 Task: Change the number of levels of downsampling of the Dirac video decoder using libschroedinger to 2.
Action: Mouse moved to (119, 16)
Screenshot: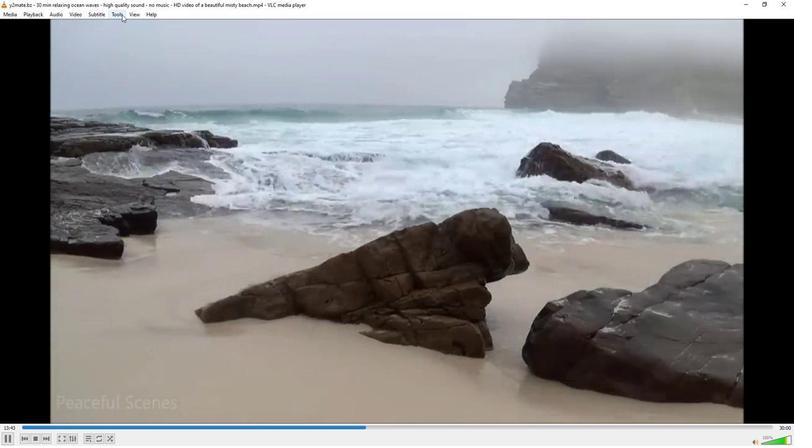 
Action: Mouse pressed left at (119, 16)
Screenshot: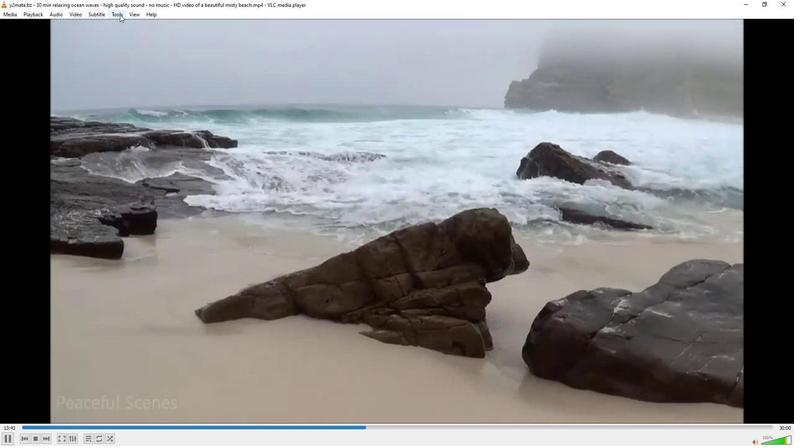 
Action: Mouse moved to (130, 115)
Screenshot: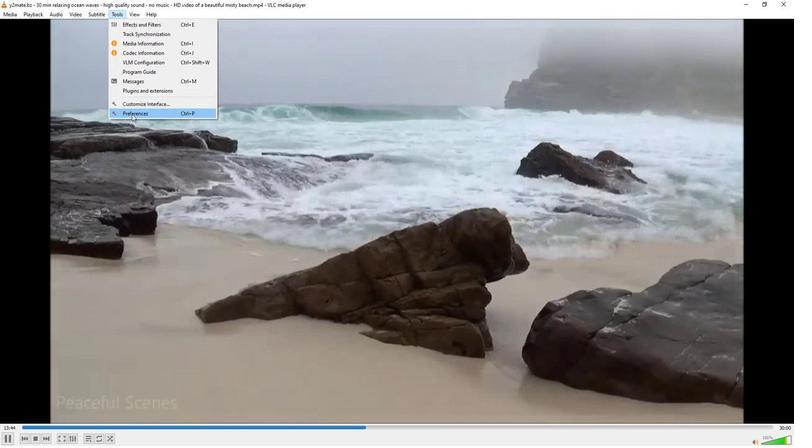
Action: Mouse pressed left at (130, 115)
Screenshot: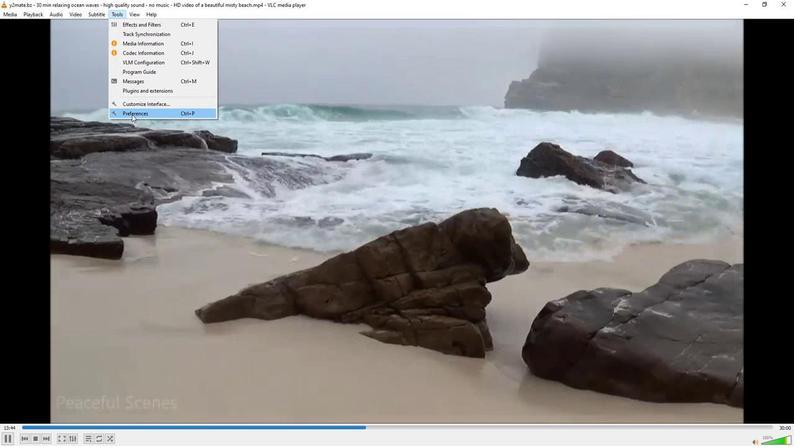 
Action: Mouse moved to (98, 346)
Screenshot: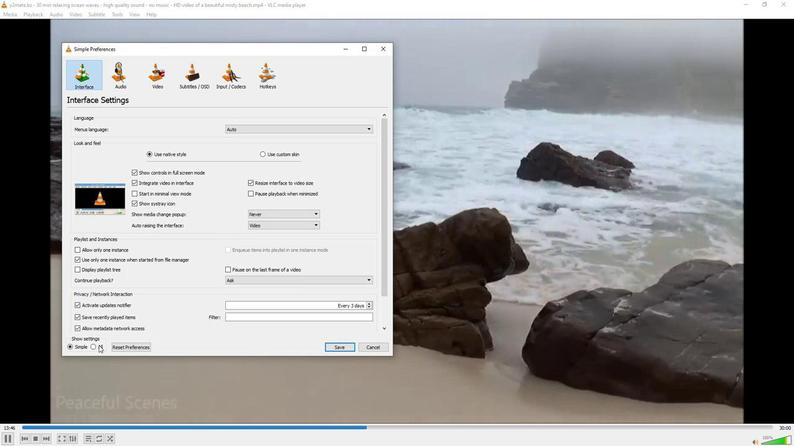 
Action: Mouse pressed left at (98, 346)
Screenshot: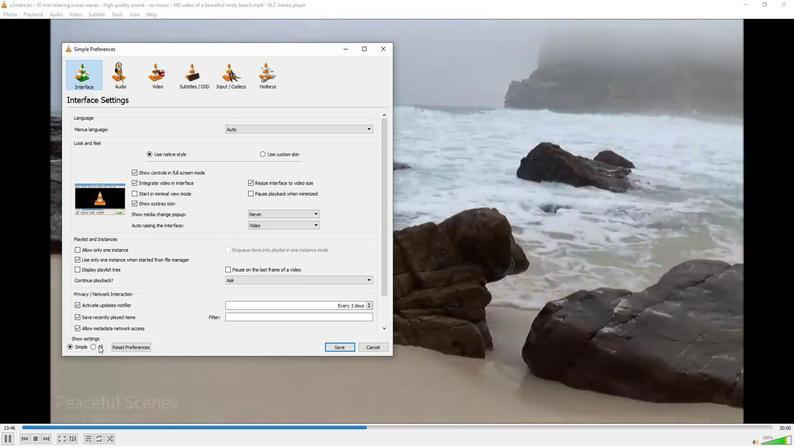 
Action: Mouse moved to (81, 267)
Screenshot: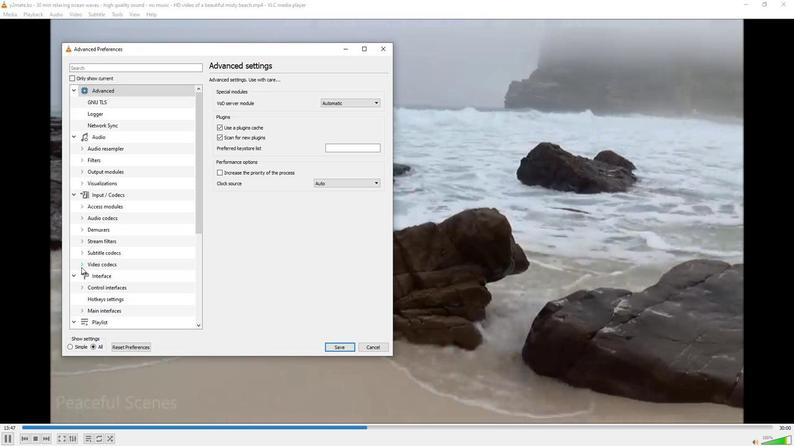 
Action: Mouse pressed left at (81, 267)
Screenshot: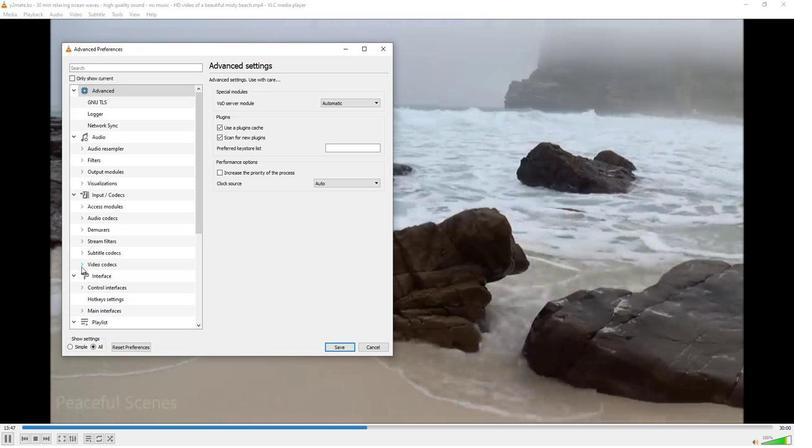 
Action: Mouse moved to (103, 320)
Screenshot: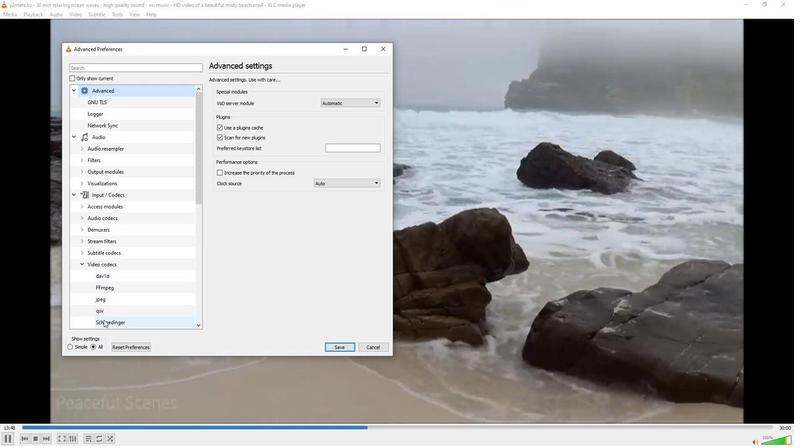 
Action: Mouse pressed left at (103, 320)
Screenshot: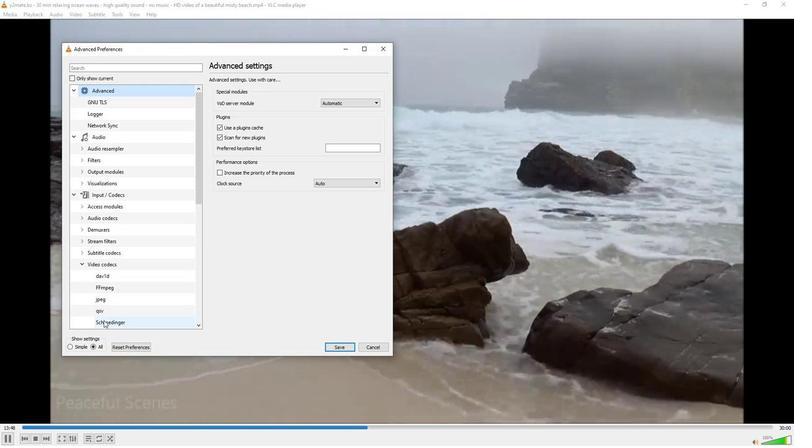 
Action: Mouse moved to (367, 269)
Screenshot: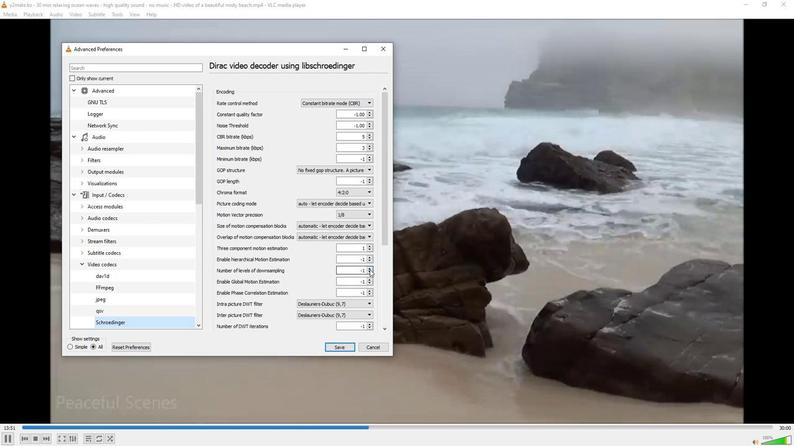 
Action: Mouse pressed left at (367, 269)
Screenshot: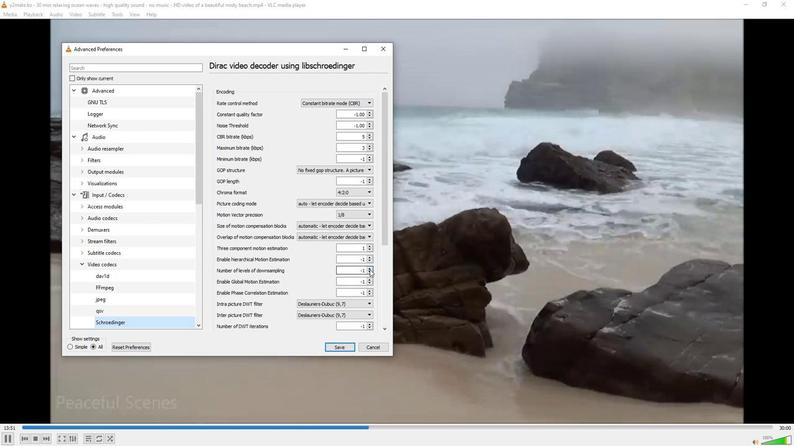 
Action: Mouse pressed left at (367, 269)
Screenshot: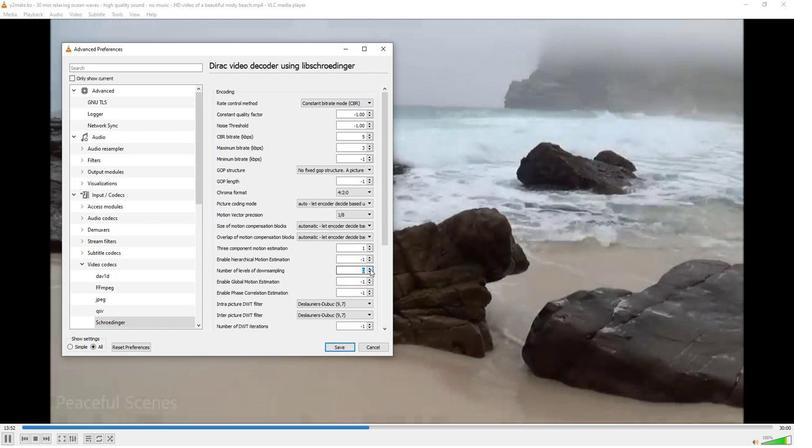 
Action: Mouse pressed left at (367, 269)
Screenshot: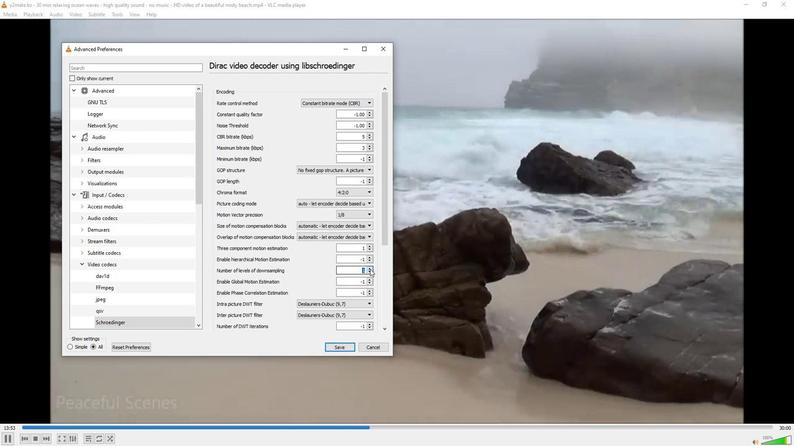 
Action: Mouse moved to (339, 283)
Screenshot: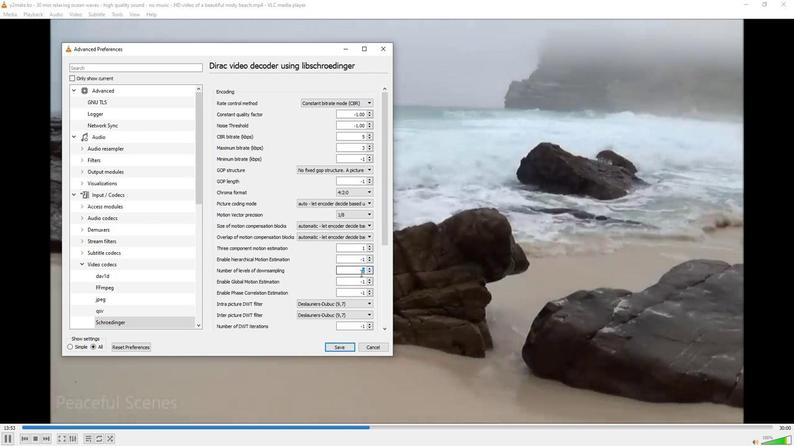 
